 Task: Add a dependency to the task Develop a new mobile app for a restaurant , the existing task  Integrate website with a new customer support ticketing system in the project AgileJump
Action: Mouse moved to (993, 87)
Screenshot: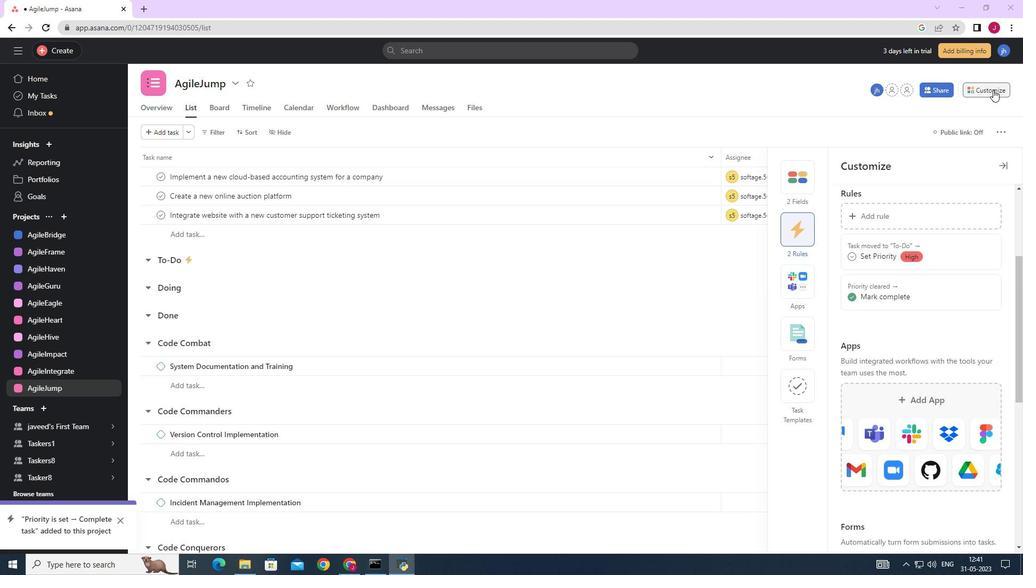 
Action: Mouse pressed left at (993, 87)
Screenshot: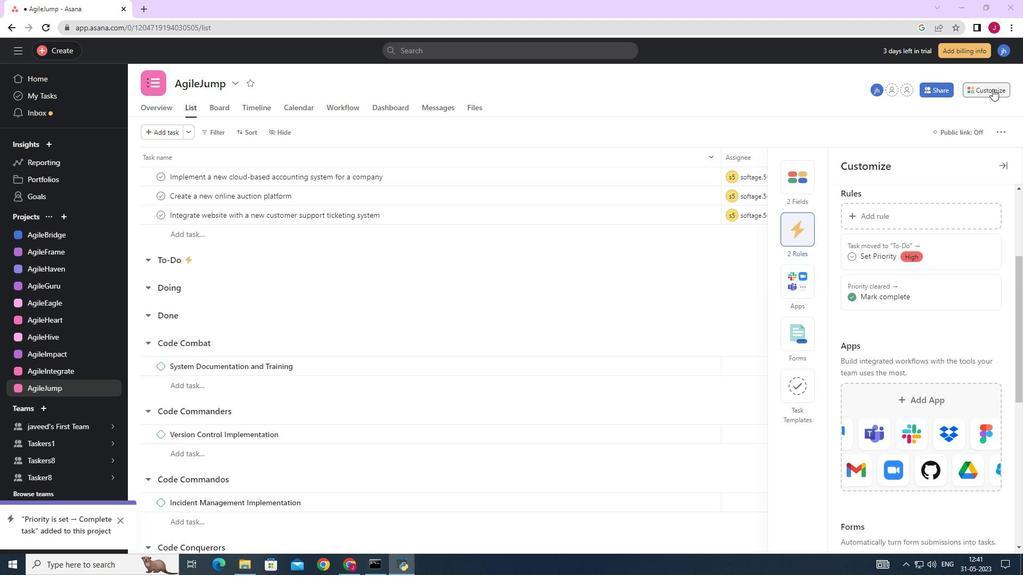 
Action: Mouse moved to (987, 89)
Screenshot: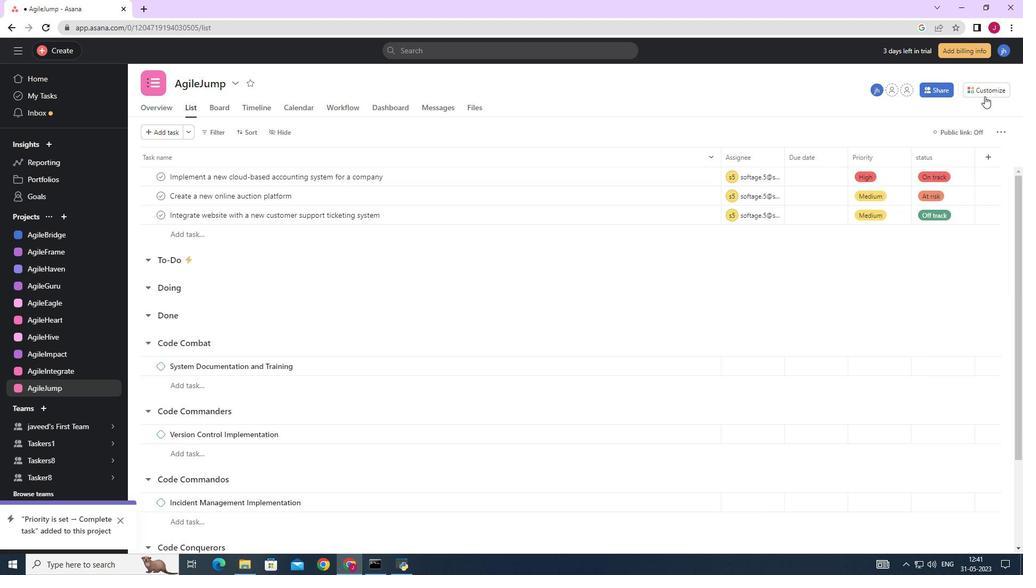 
Action: Mouse pressed left at (987, 89)
Screenshot: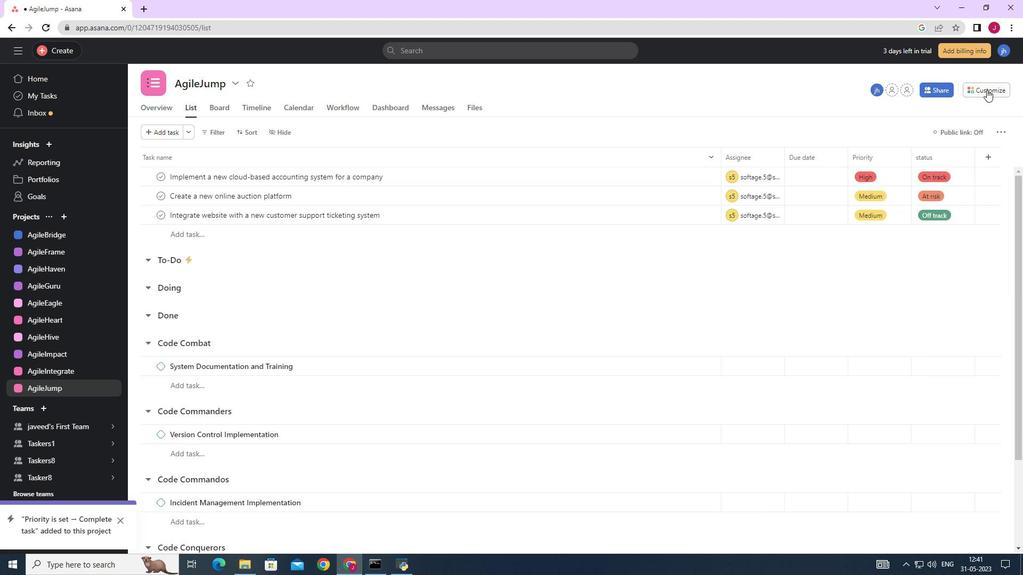 
Action: Mouse moved to (794, 233)
Screenshot: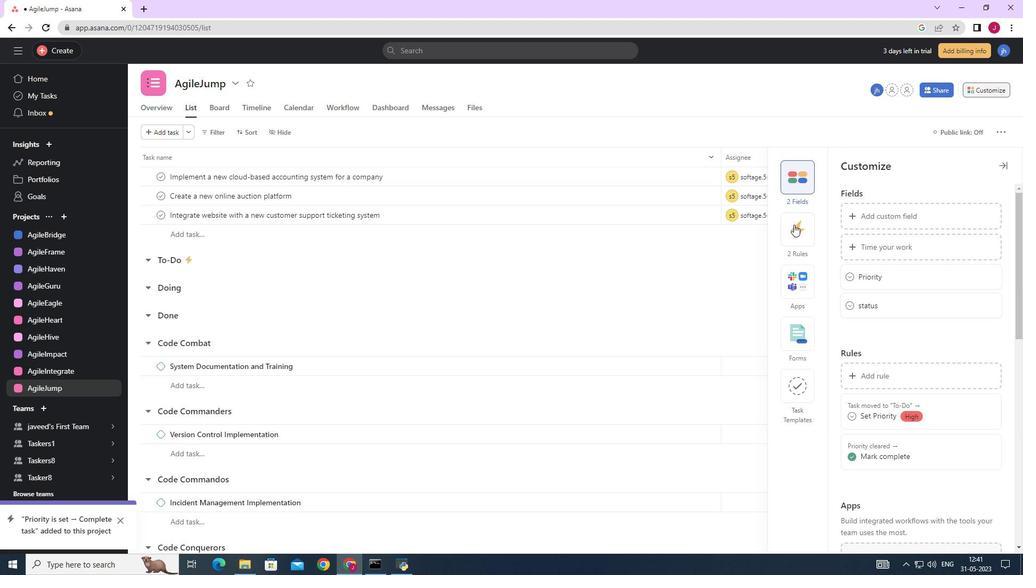
Action: Mouse pressed left at (794, 233)
Screenshot: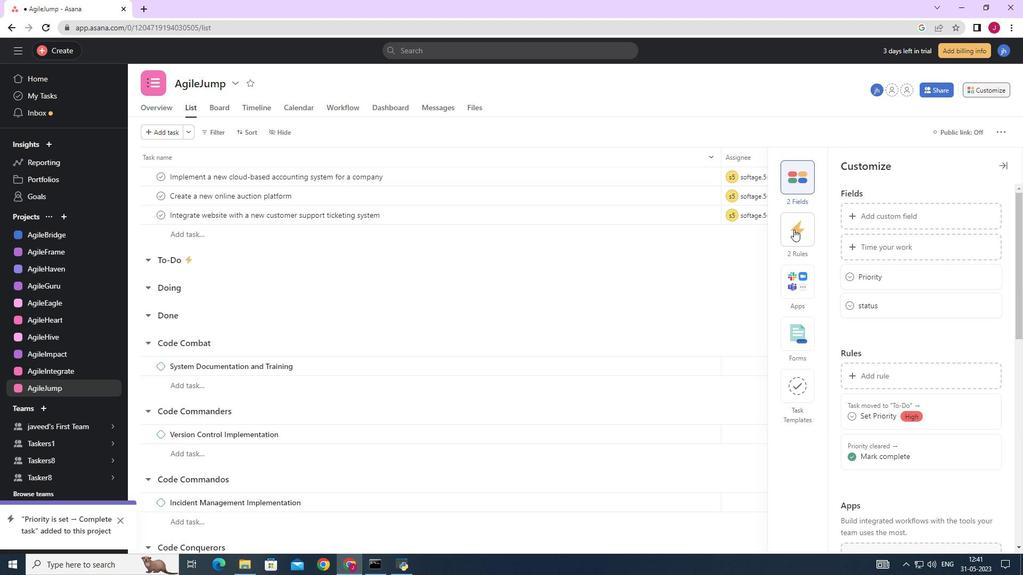 
Action: Mouse moved to (881, 221)
Screenshot: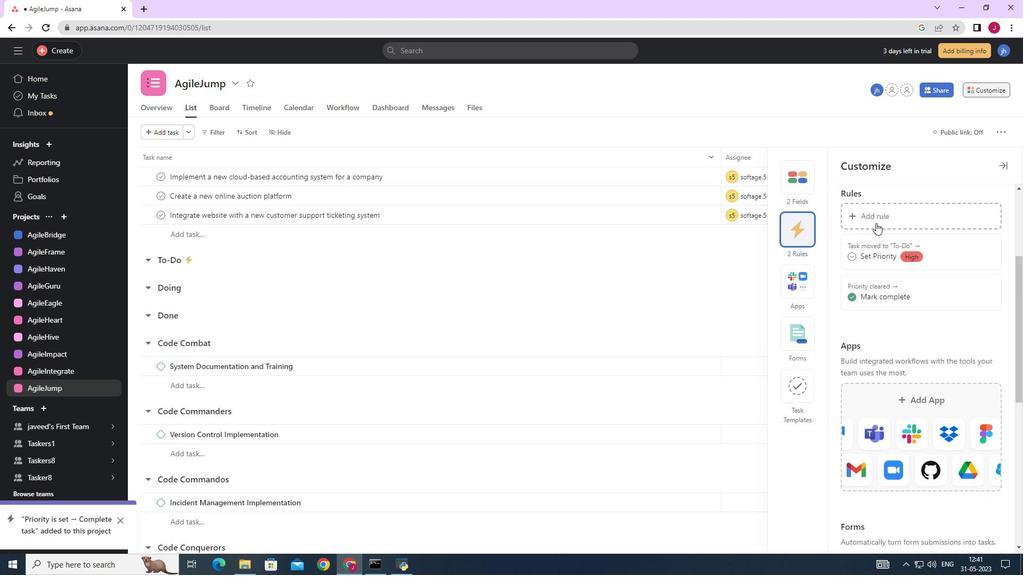 
Action: Mouse pressed left at (881, 221)
Screenshot: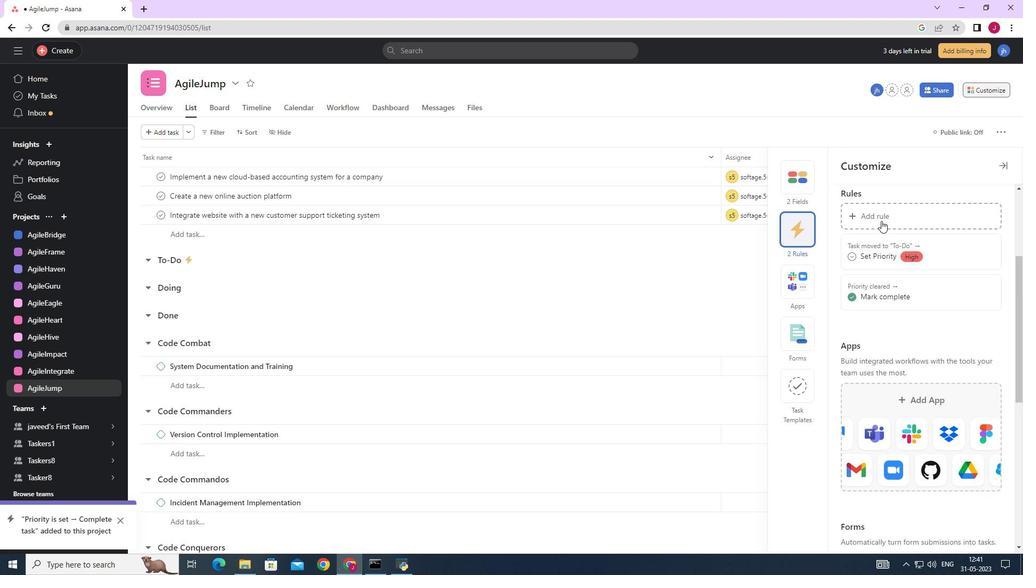 
Action: Mouse moved to (813, 75)
Screenshot: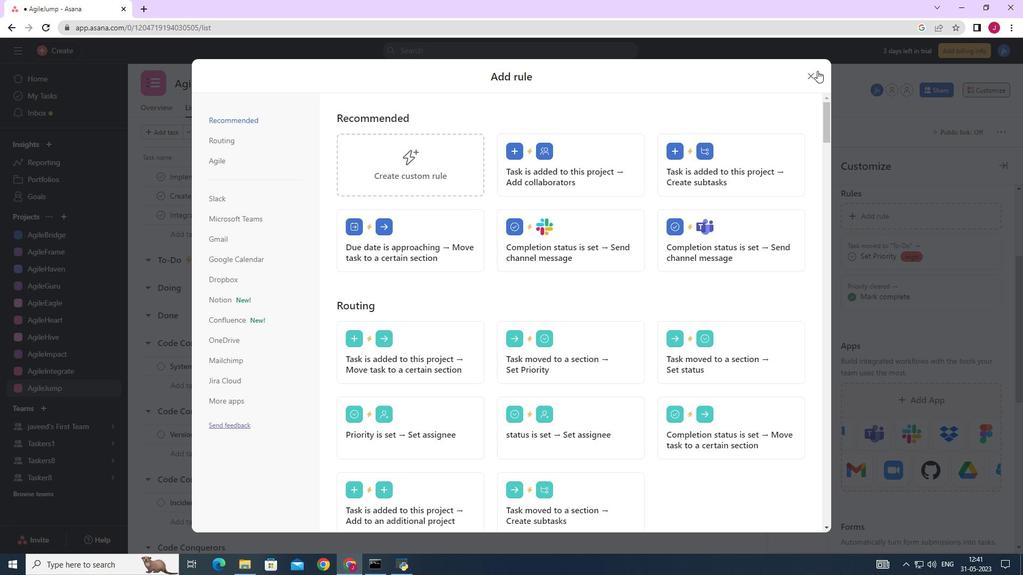 
Action: Mouse pressed left at (813, 75)
Screenshot: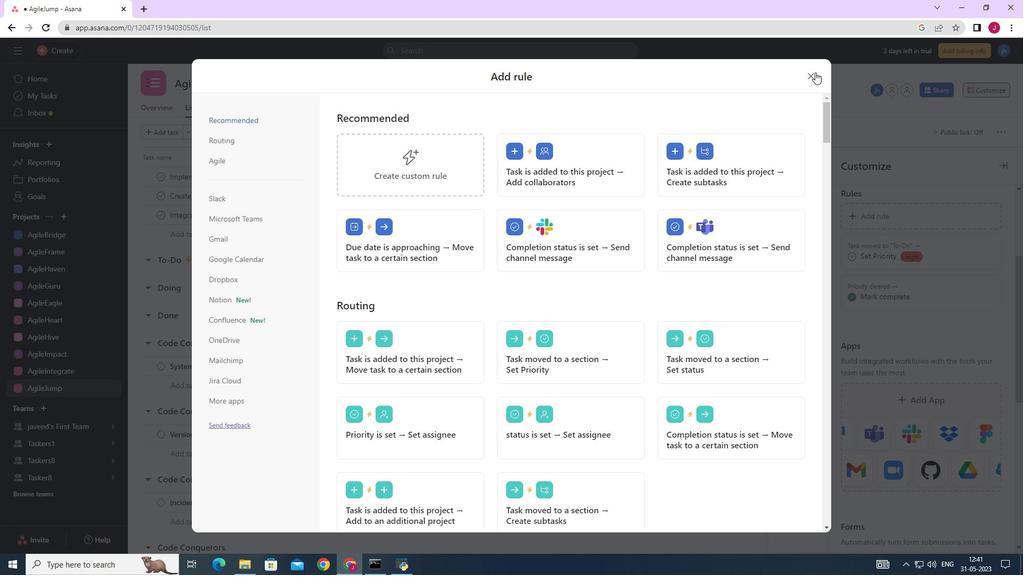 
Action: Mouse moved to (1005, 162)
Screenshot: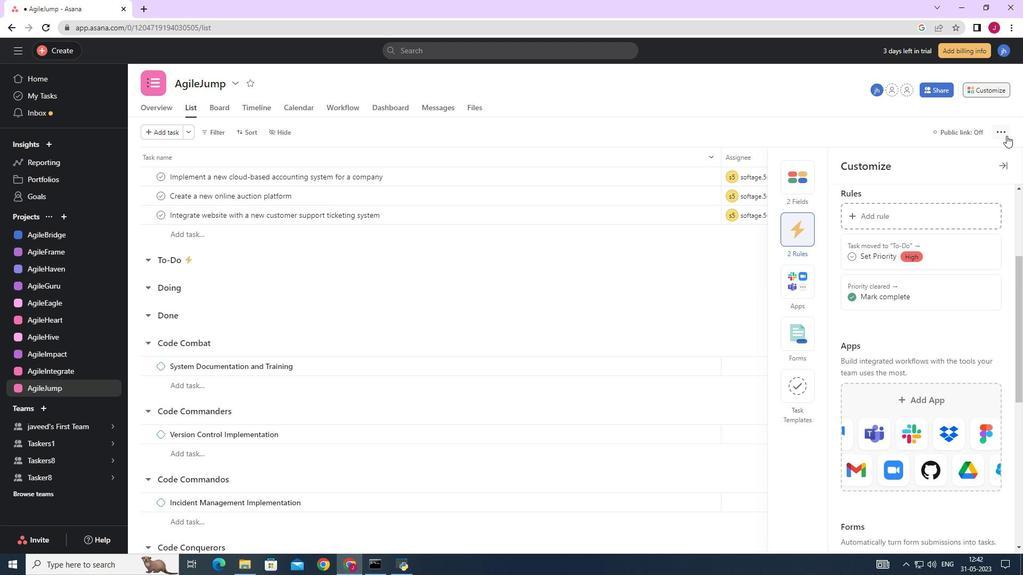 
Action: Mouse pressed left at (1005, 162)
Screenshot: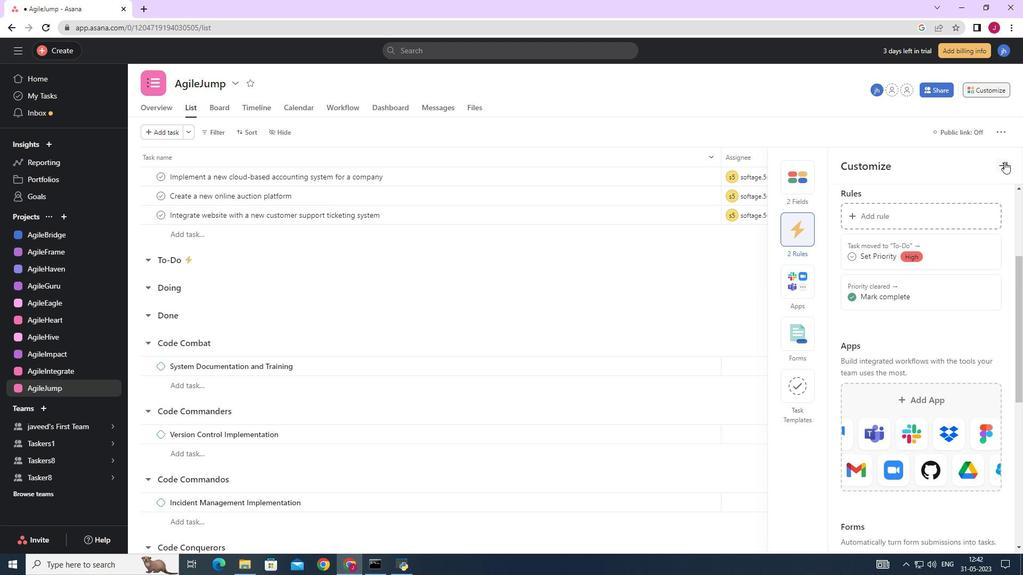 
Action: Mouse moved to (477, 387)
Screenshot: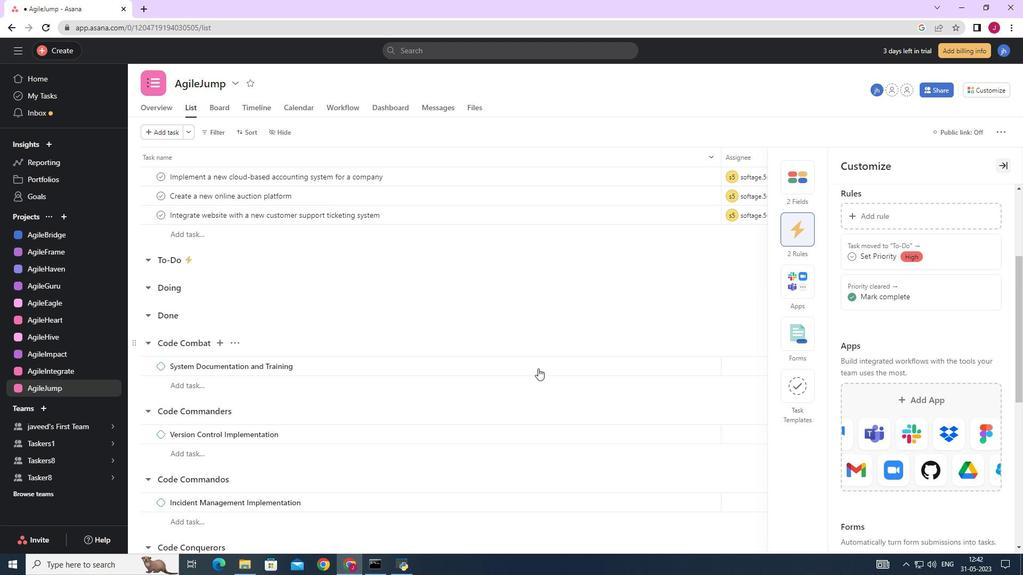 
Action: Mouse scrolled (477, 386) with delta (0, 0)
Screenshot: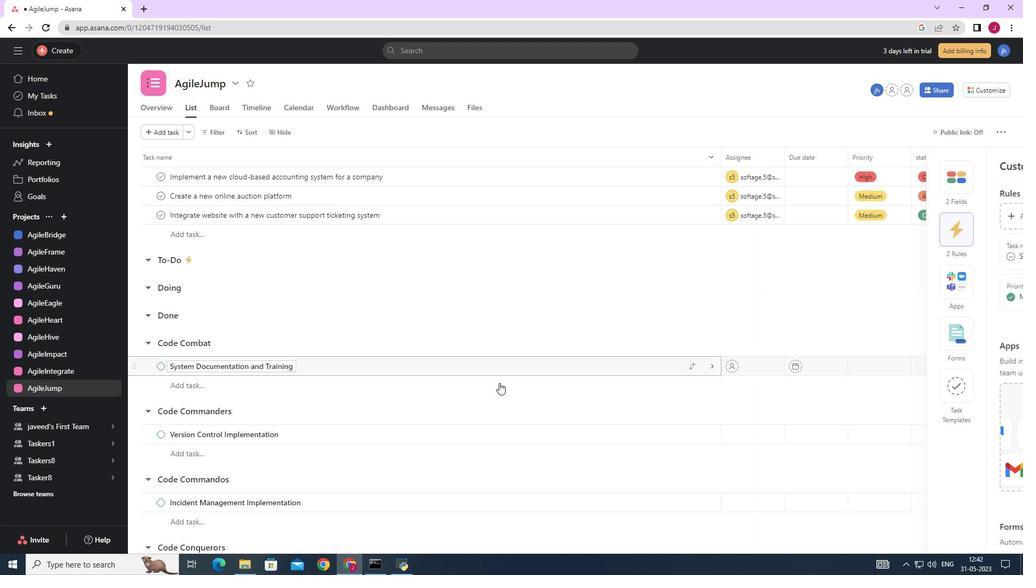 
Action: Mouse scrolled (477, 386) with delta (0, 0)
Screenshot: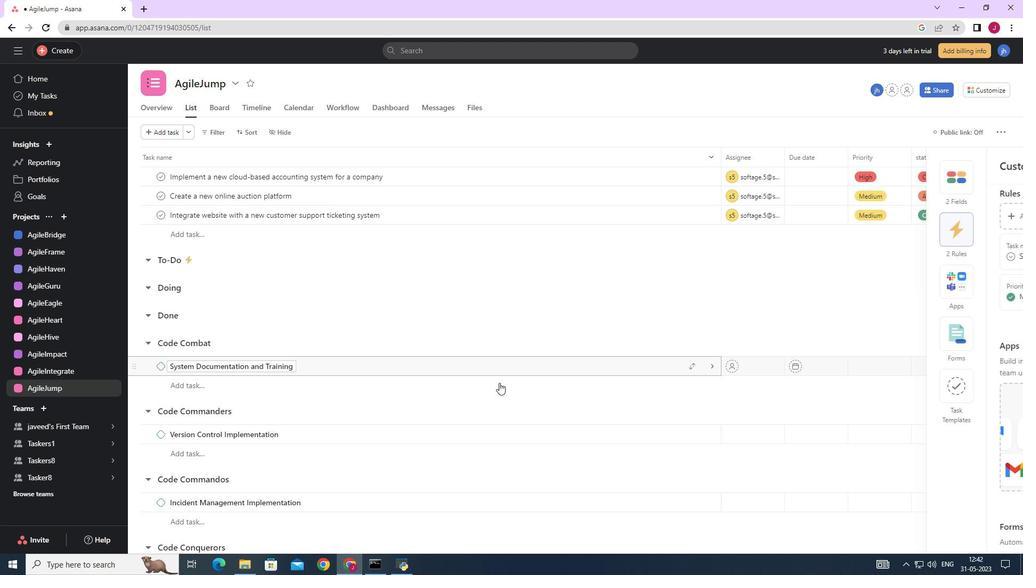
Action: Mouse scrolled (477, 386) with delta (0, 0)
Screenshot: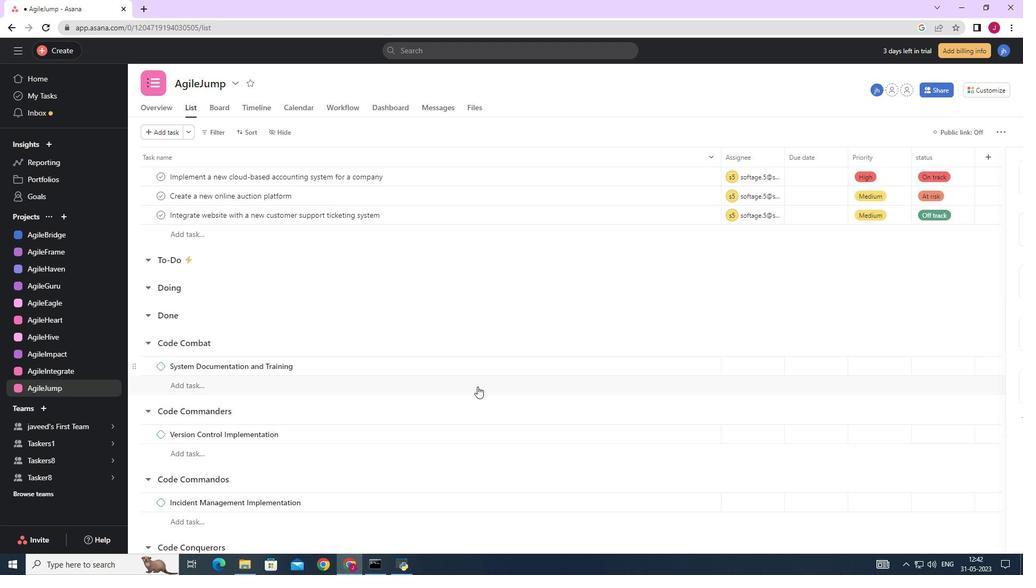 
Action: Mouse scrolled (477, 386) with delta (0, 0)
Screenshot: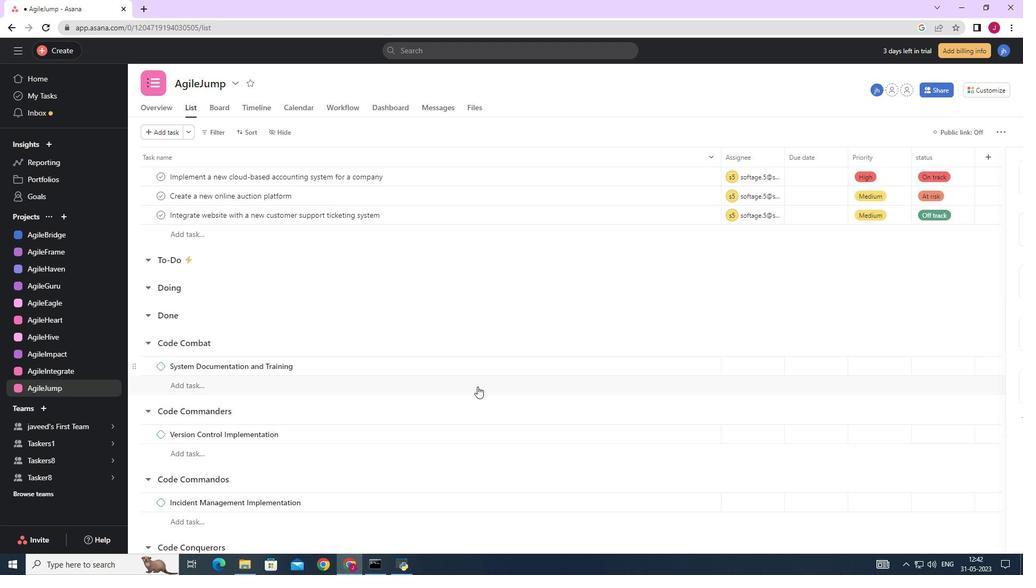 
Action: Mouse scrolled (477, 386) with delta (0, 0)
Screenshot: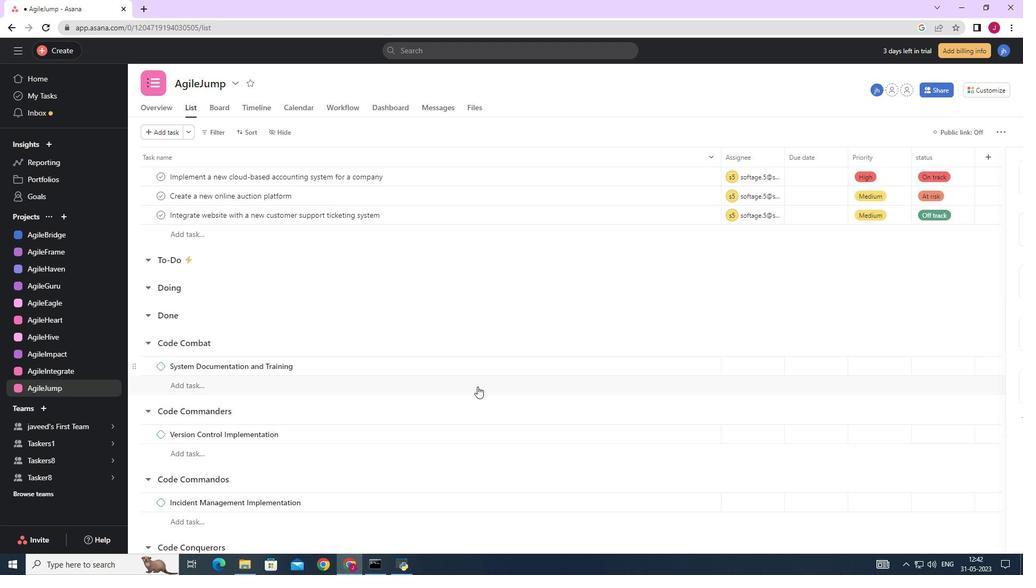 
Action: Mouse scrolled (477, 386) with delta (0, 0)
Screenshot: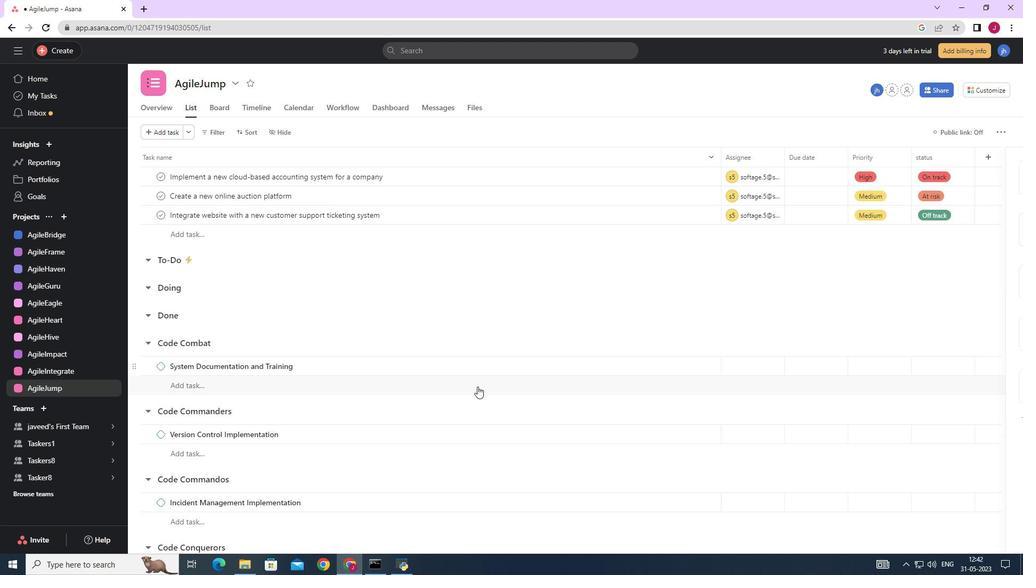 
Action: Mouse scrolled (477, 386) with delta (0, 0)
Screenshot: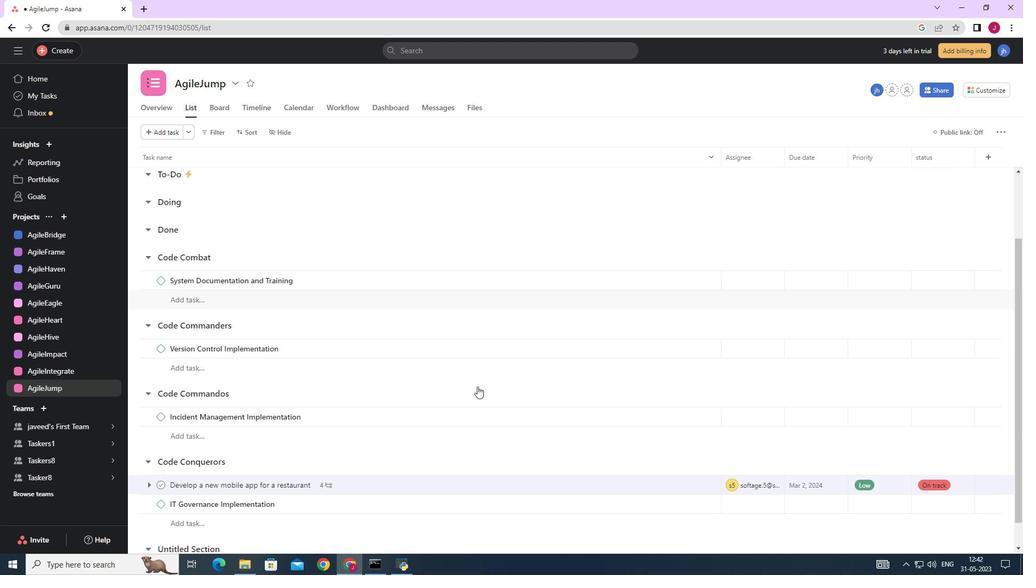 
Action: Mouse scrolled (477, 386) with delta (0, 0)
Screenshot: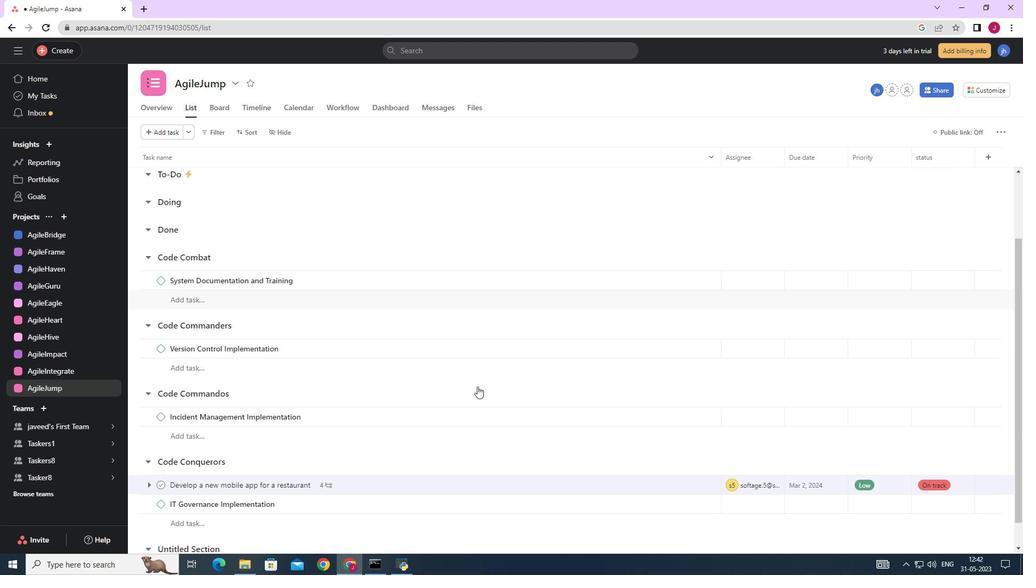 
Action: Mouse moved to (477, 387)
Screenshot: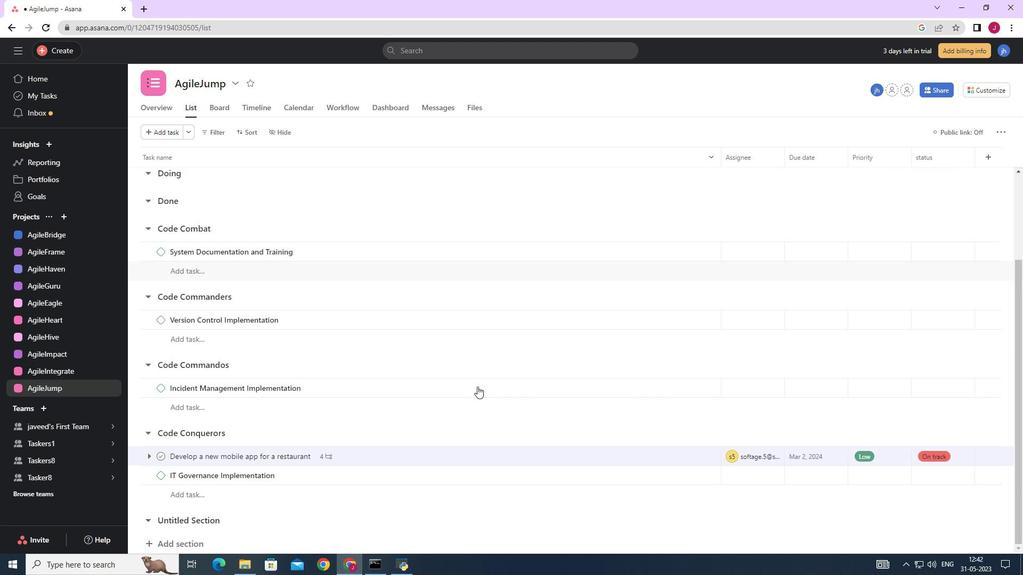 
Action: Mouse scrolled (477, 387) with delta (0, 0)
Screenshot: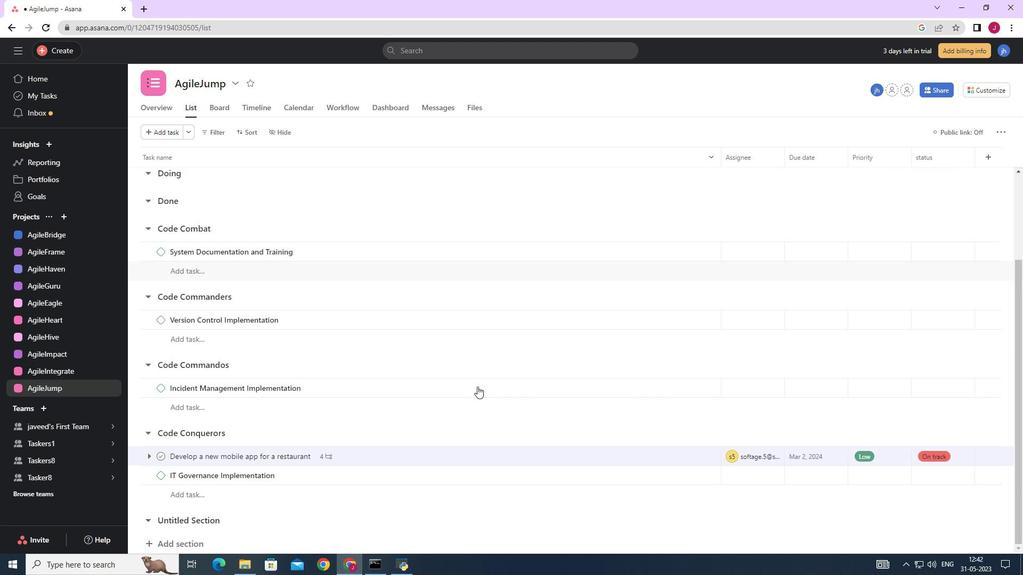 
Action: Mouse scrolled (477, 387) with delta (0, 0)
Screenshot: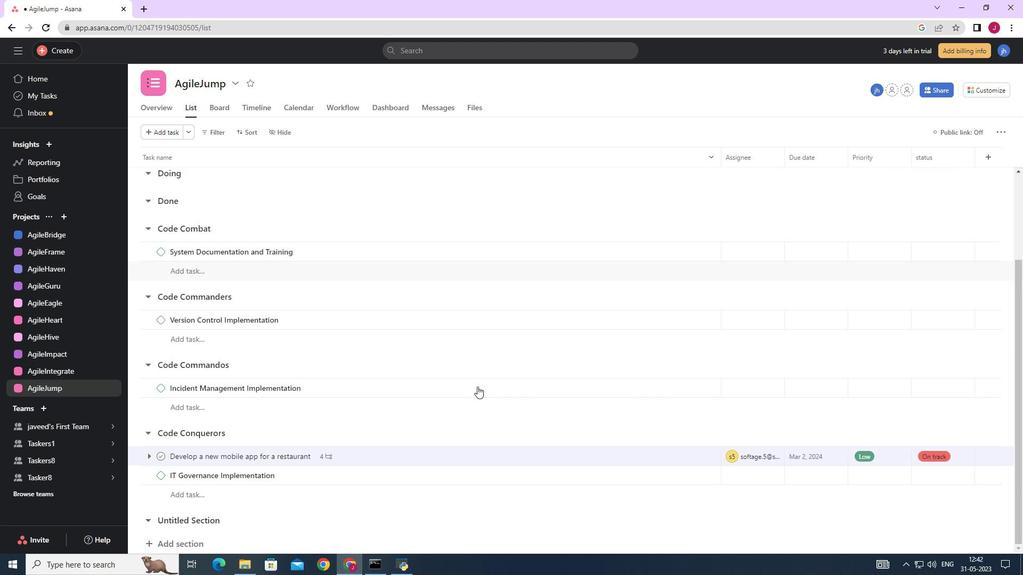 
Action: Mouse scrolled (477, 387) with delta (0, 0)
Screenshot: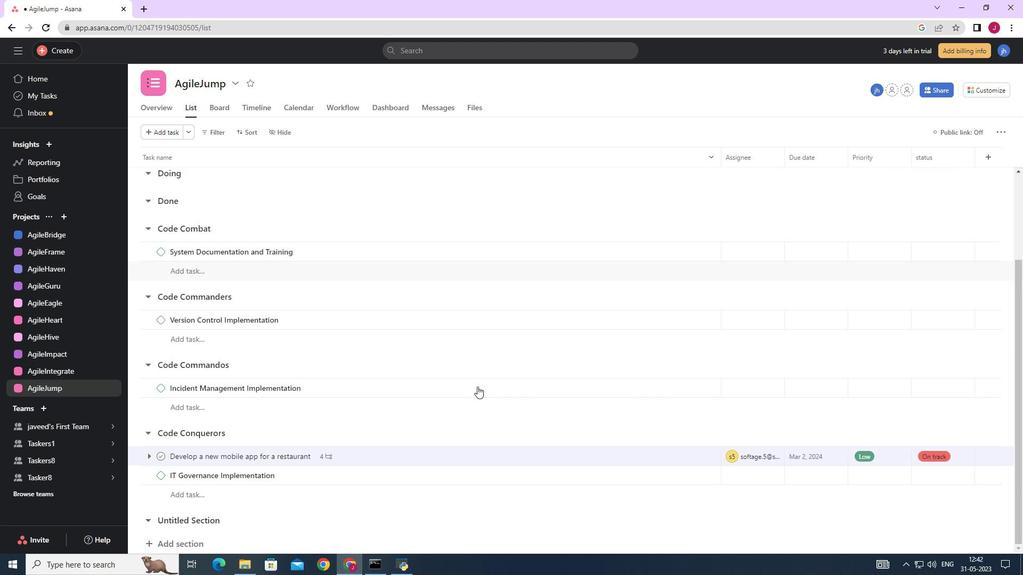
Action: Mouse moved to (669, 455)
Screenshot: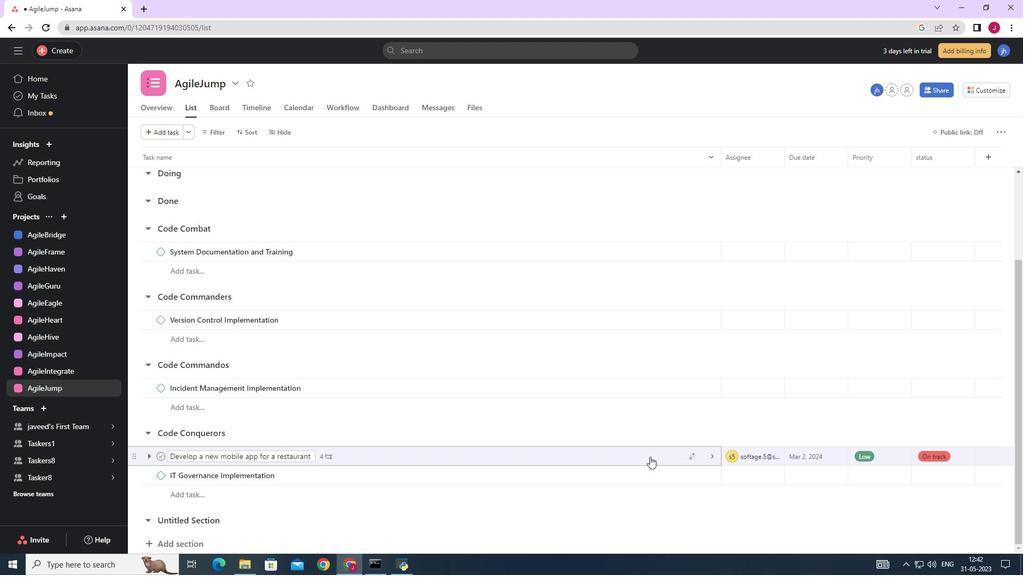 
Action: Mouse pressed left at (669, 455)
Screenshot: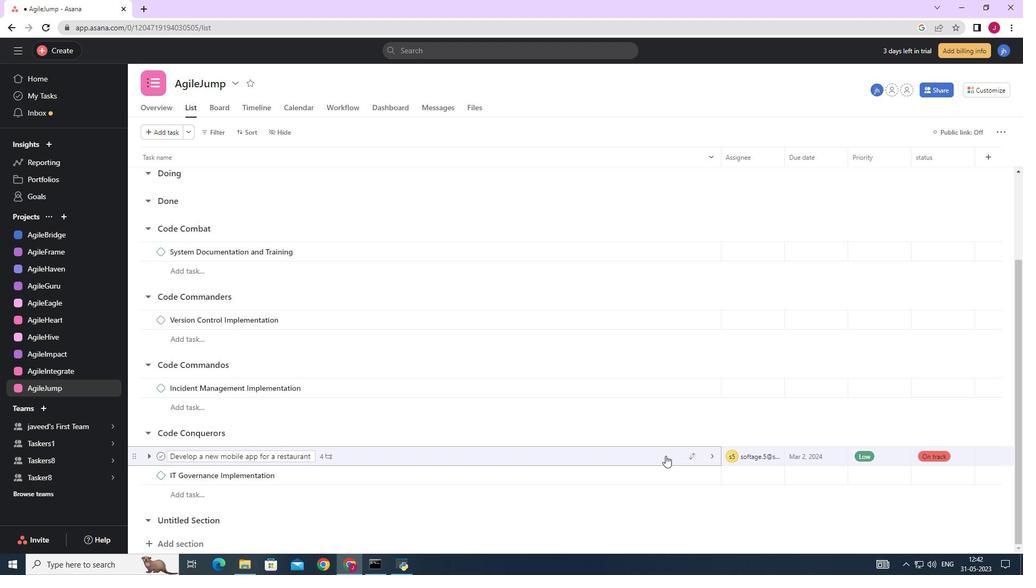 
Action: Mouse moved to (820, 406)
Screenshot: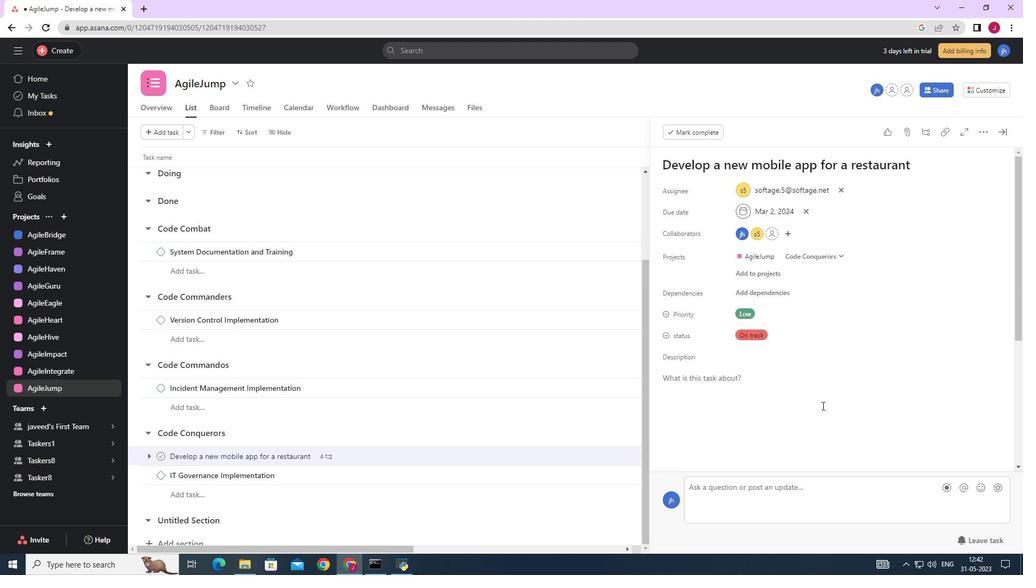
Action: Mouse scrolled (820, 406) with delta (0, 0)
Screenshot: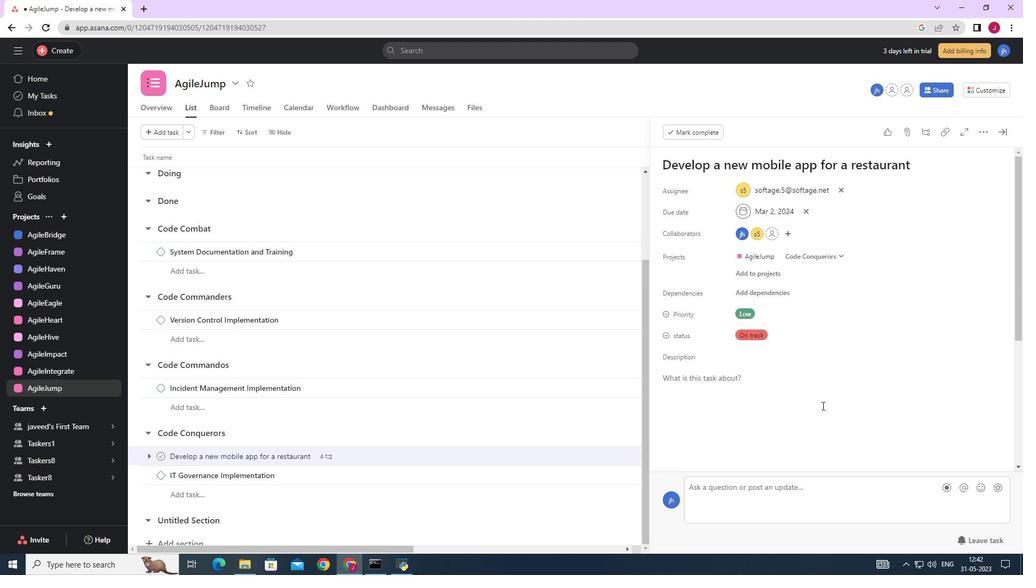 
Action: Mouse scrolled (820, 406) with delta (0, 0)
Screenshot: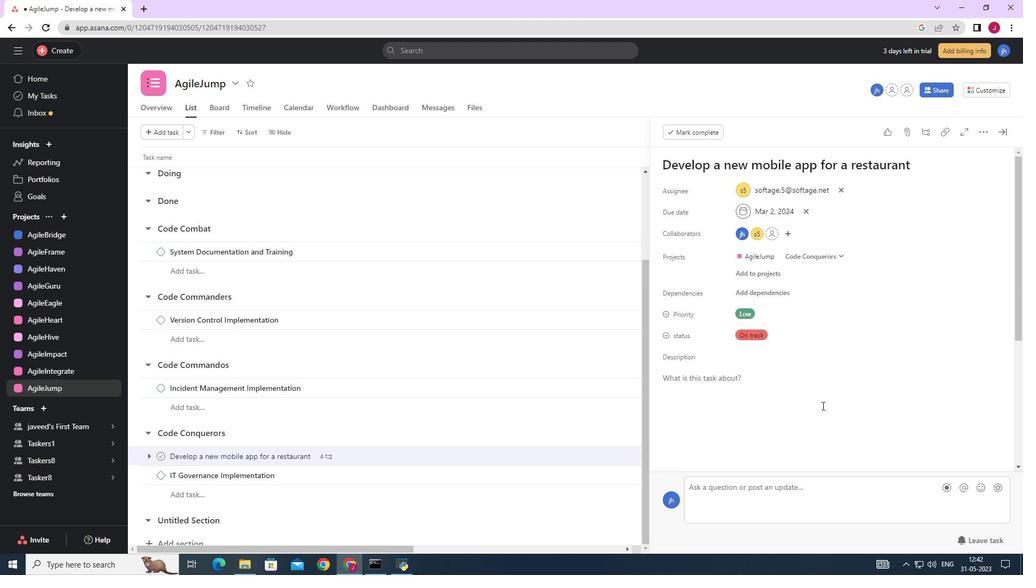 
Action: Mouse scrolled (820, 406) with delta (0, 0)
Screenshot: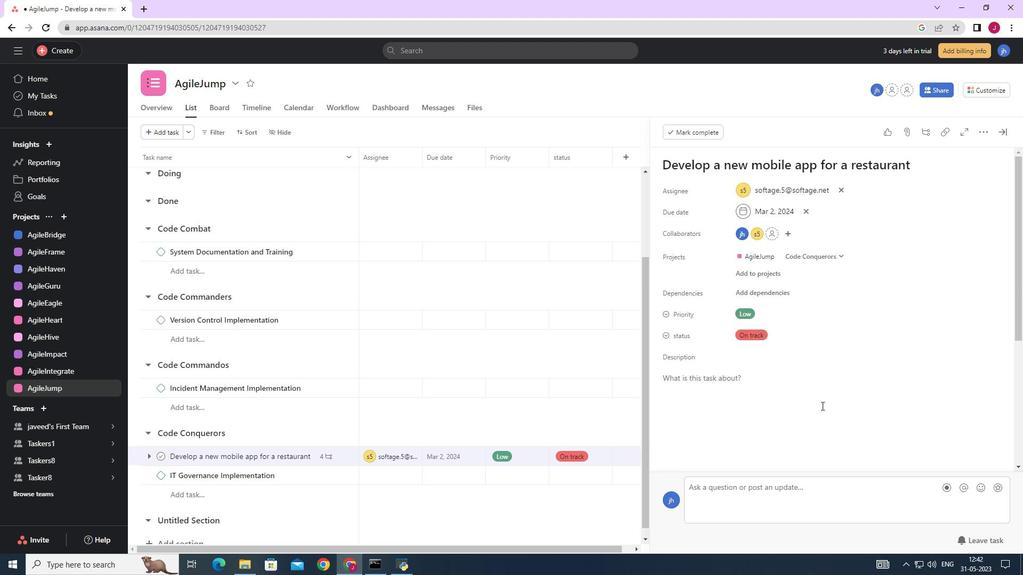
Action: Mouse scrolled (820, 406) with delta (0, 0)
Screenshot: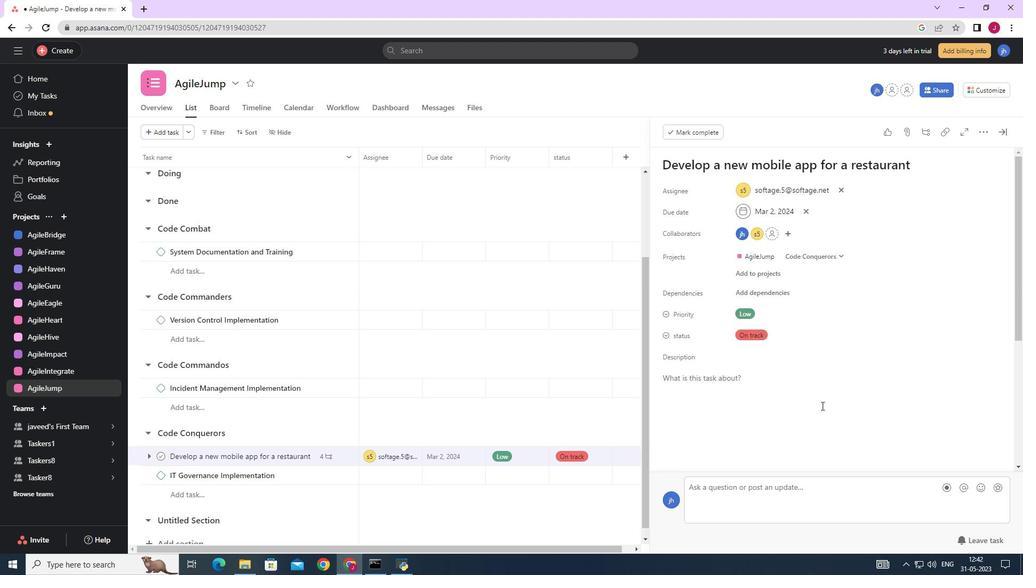 
Action: Mouse moved to (746, 331)
Screenshot: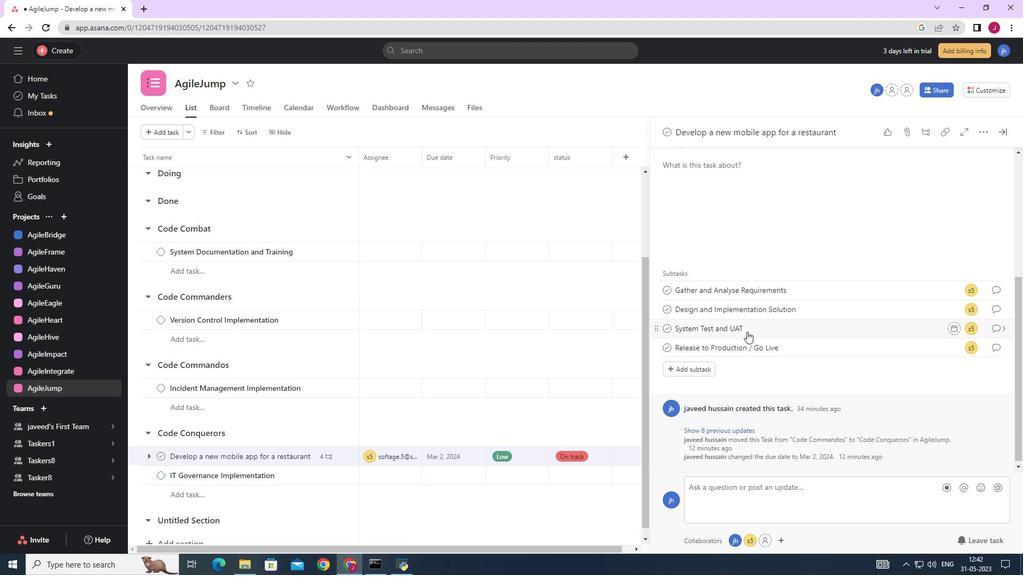 
Action: Mouse scrolled (746, 332) with delta (0, 0)
Screenshot: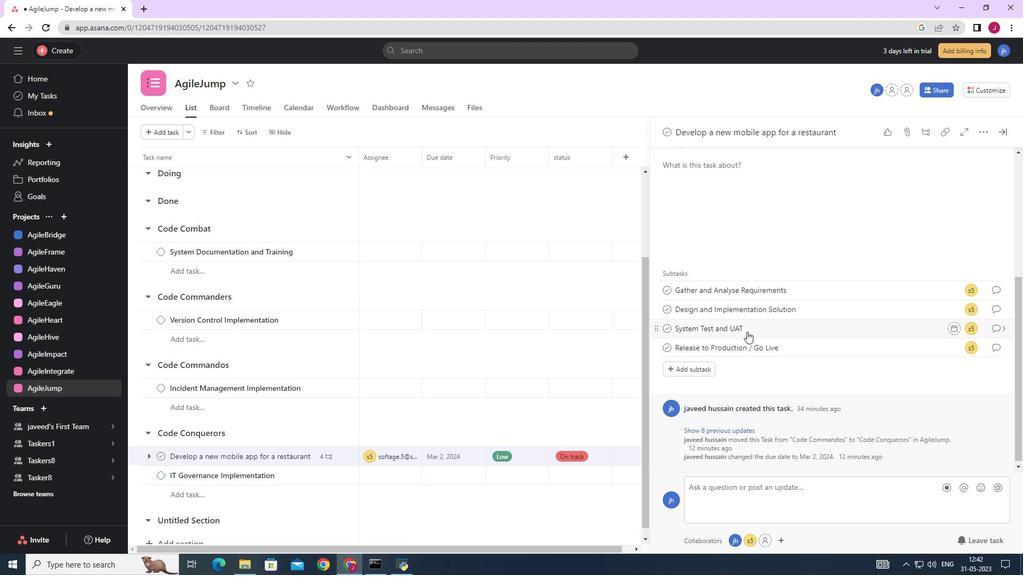 
Action: Mouse scrolled (746, 332) with delta (0, 0)
Screenshot: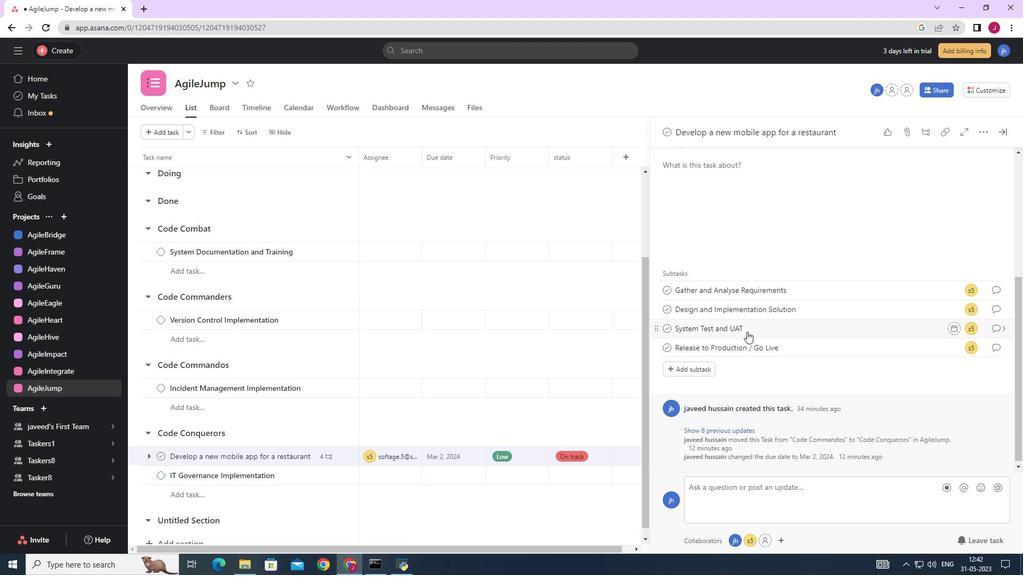 
Action: Mouse moved to (733, 305)
Screenshot: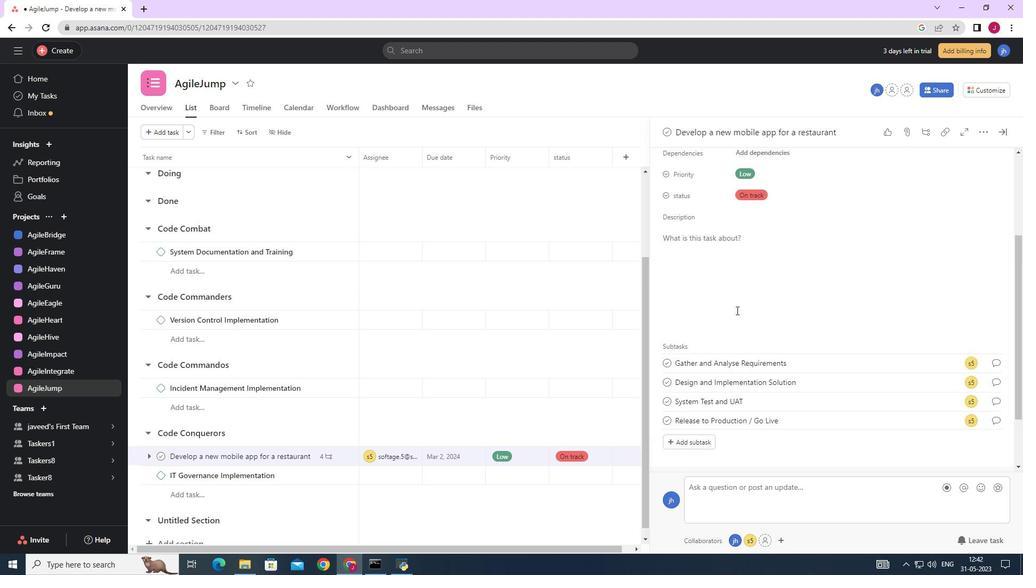 
Action: Mouse scrolled (733, 304) with delta (0, 0)
Screenshot: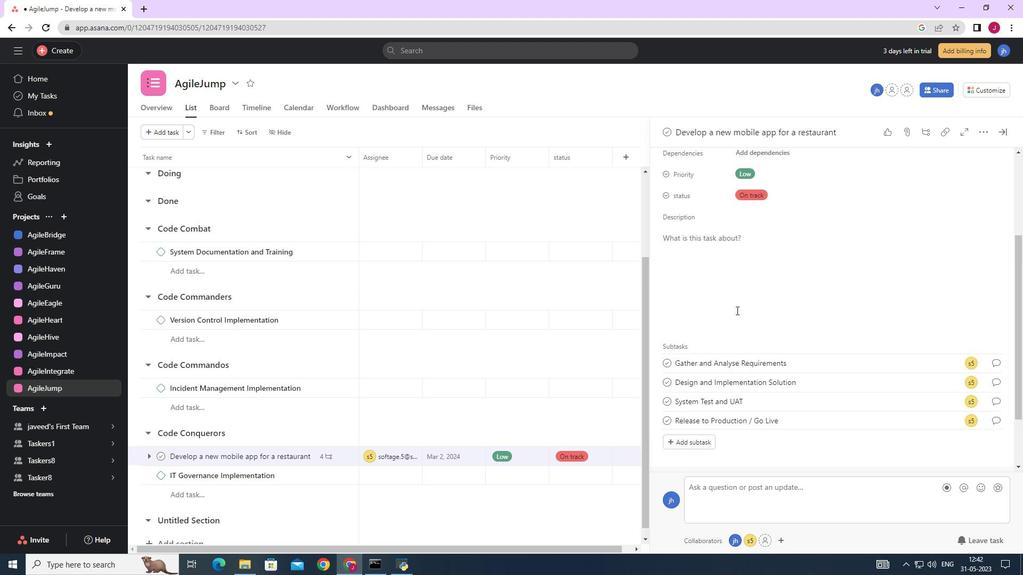 
Action: Mouse scrolled (733, 305) with delta (0, 0)
Screenshot: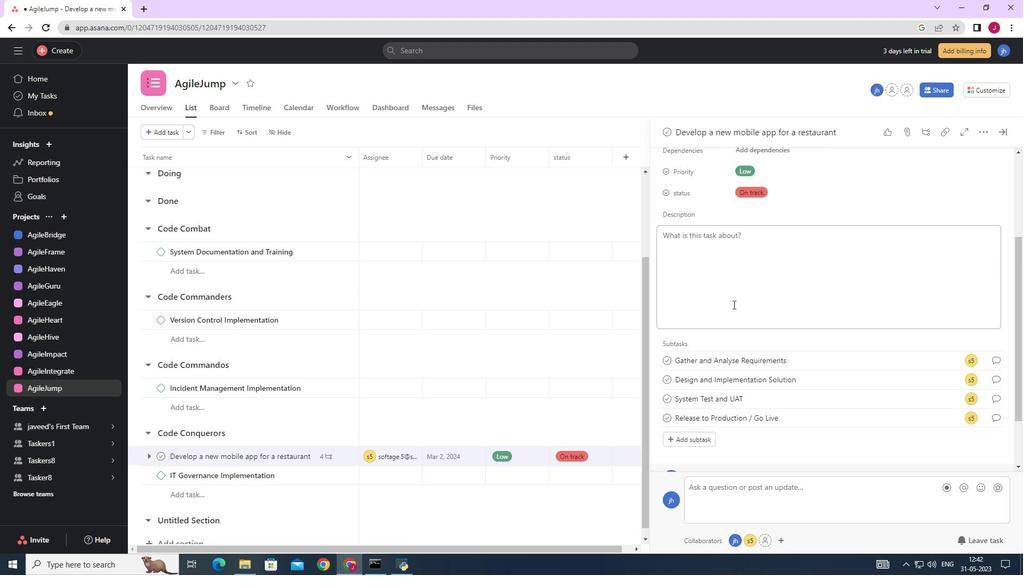 
Action: Mouse scrolled (733, 305) with delta (0, 0)
Screenshot: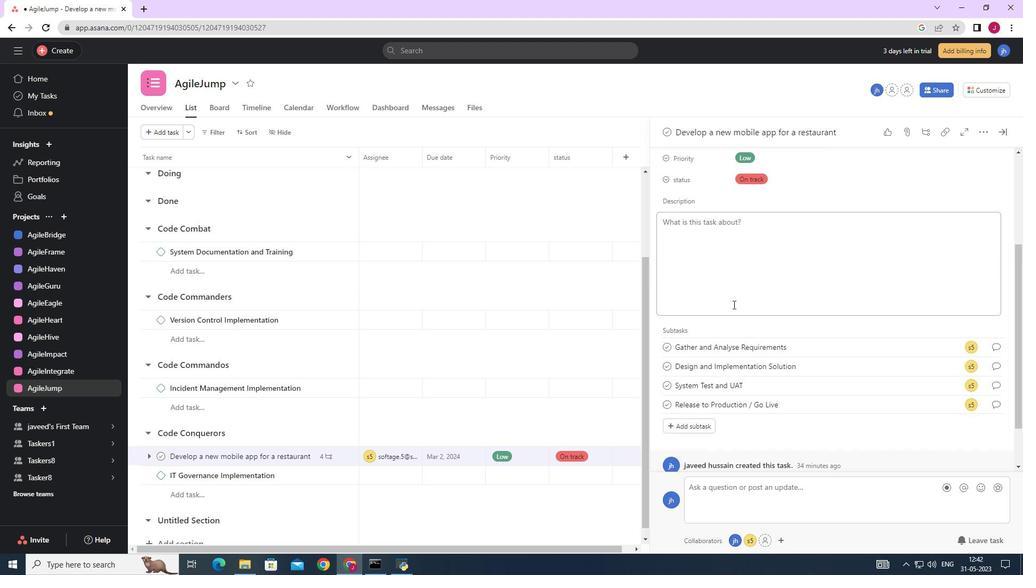 
Action: Mouse scrolled (733, 305) with delta (0, 0)
Screenshot: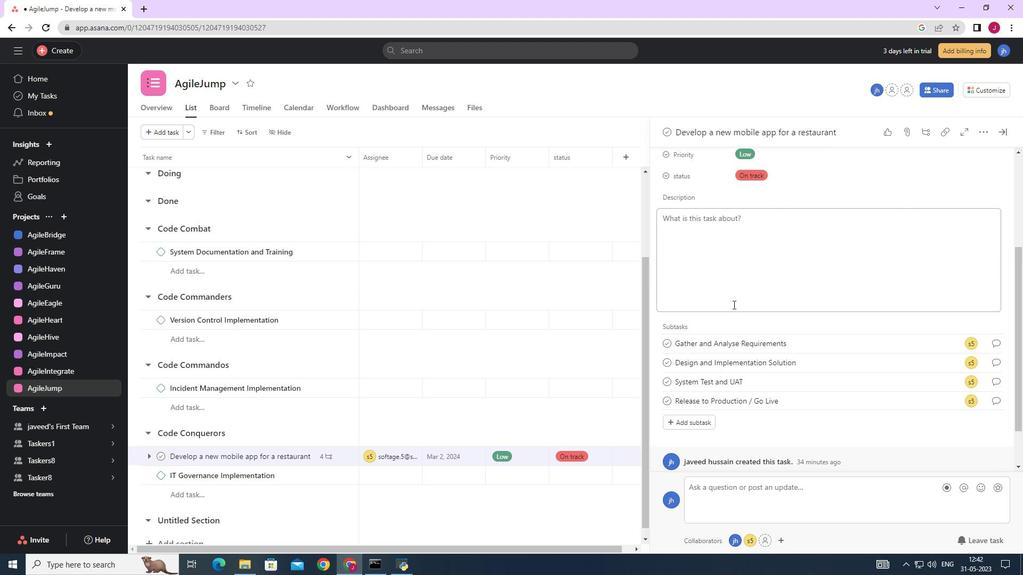 
Action: Mouse moved to (765, 293)
Screenshot: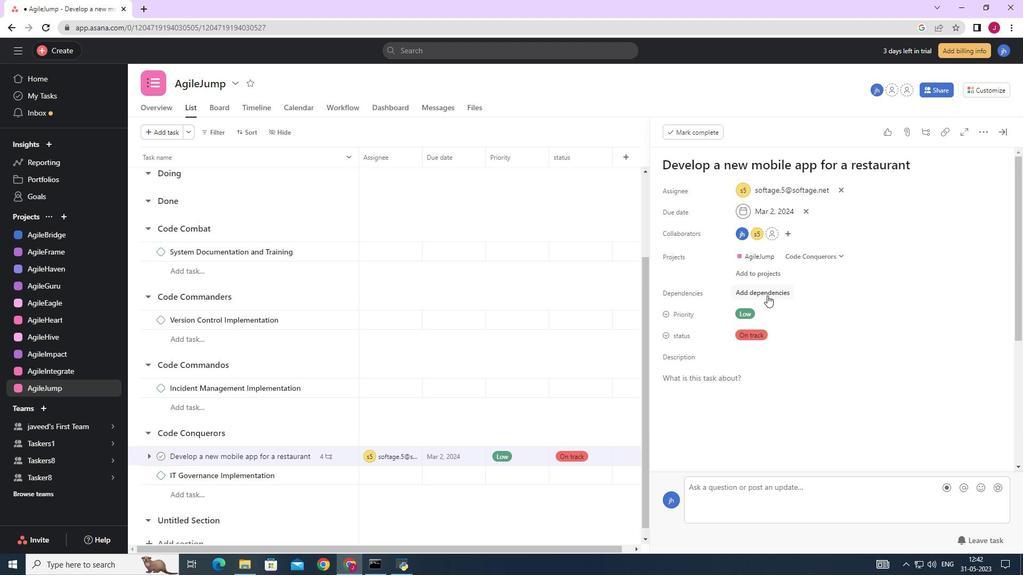 
Action: Mouse pressed left at (765, 293)
Screenshot: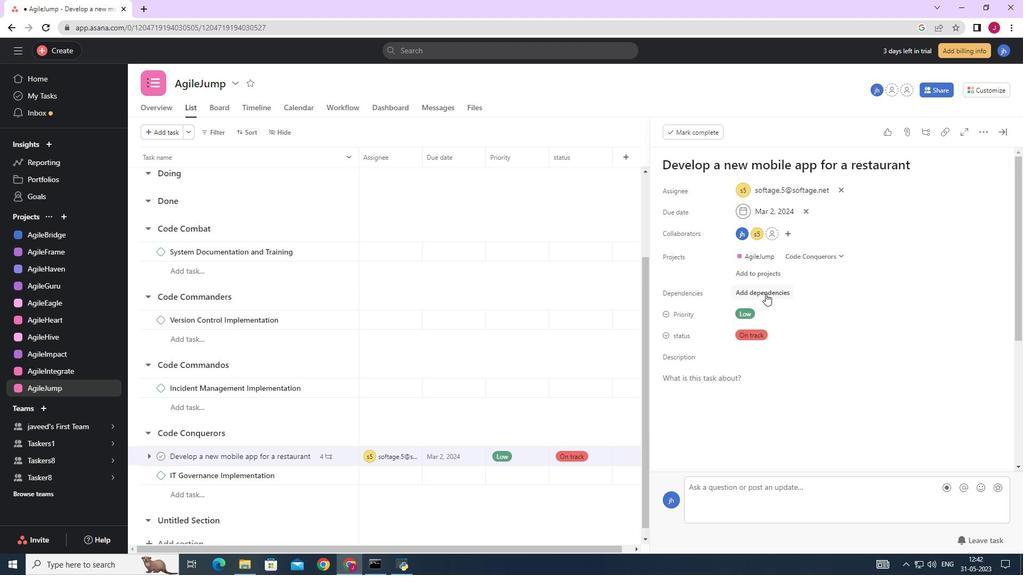 
Action: Mouse moved to (841, 332)
Screenshot: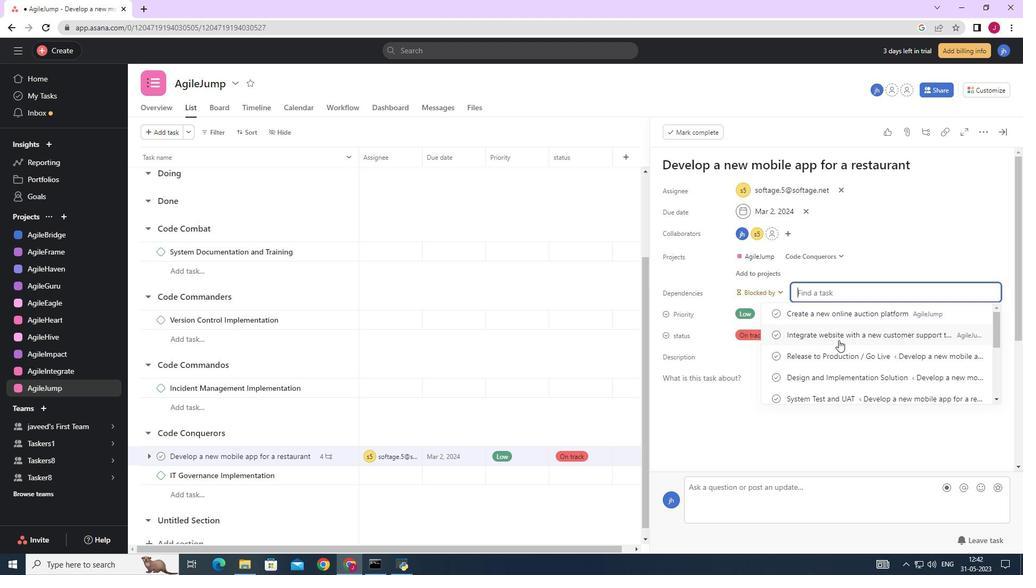 
Action: Mouse pressed left at (841, 332)
Screenshot: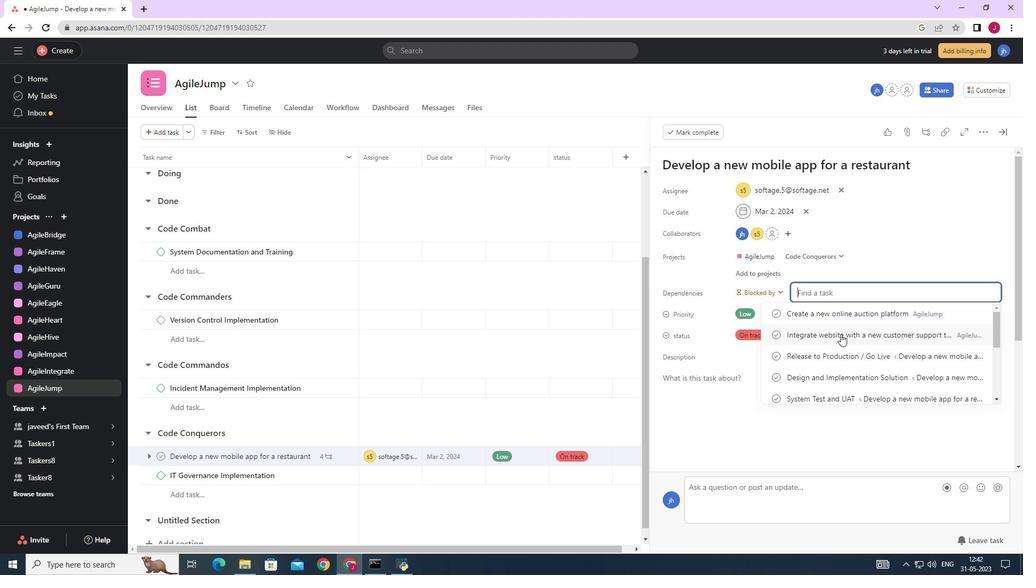 
Action: Mouse moved to (1005, 132)
Screenshot: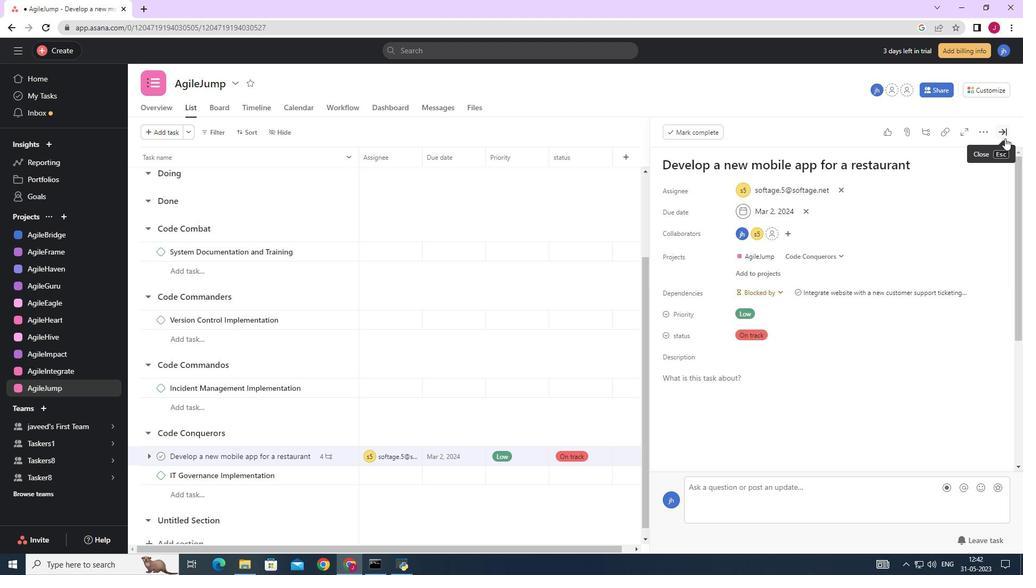 
Action: Mouse pressed left at (1005, 132)
Screenshot: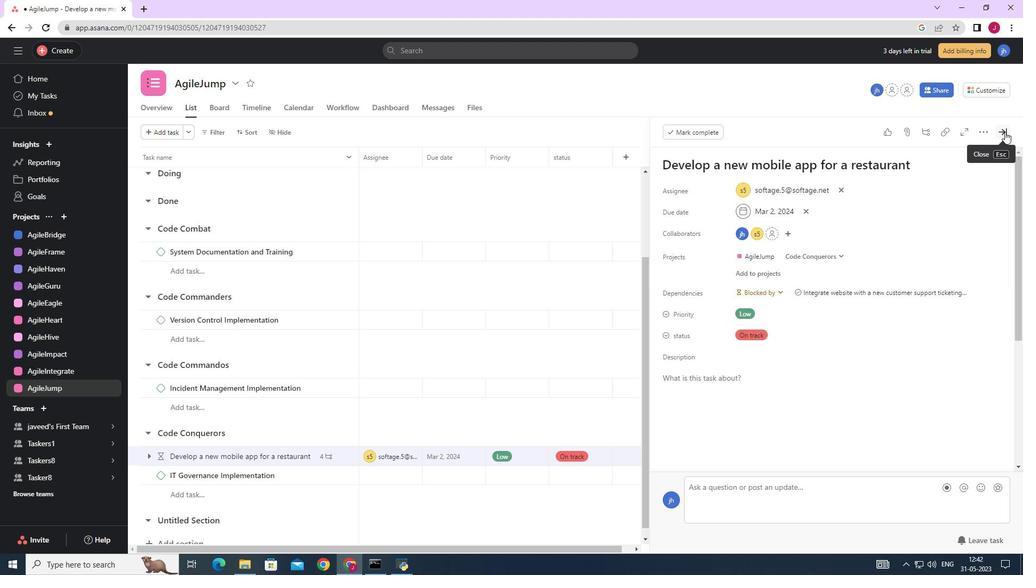 
Action: Mouse moved to (1007, 132)
Screenshot: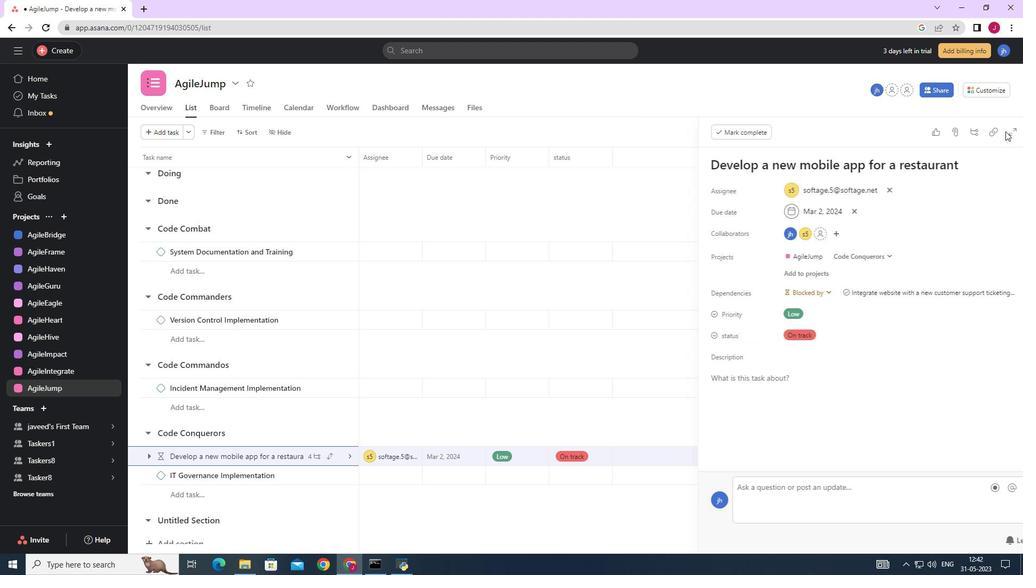 
